 Task: Create a due date automation trigger when advanced on, on the tuesday before a card is due add content with a name or a description not starting with resume at 11:00 AM.
Action: Mouse moved to (1093, 89)
Screenshot: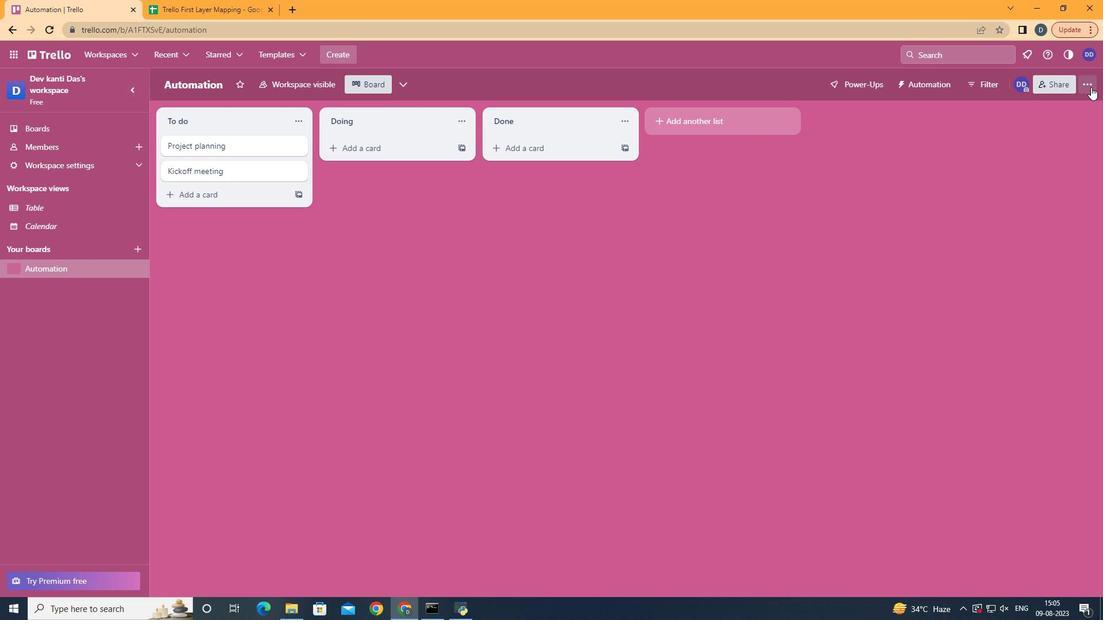 
Action: Mouse pressed left at (1093, 89)
Screenshot: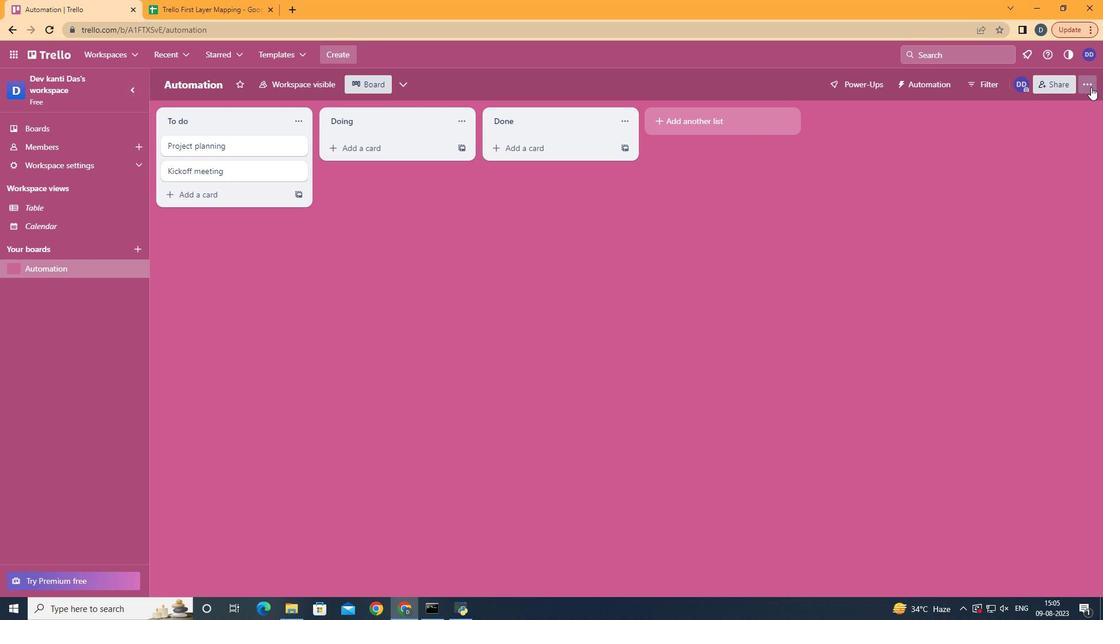 
Action: Mouse moved to (1003, 260)
Screenshot: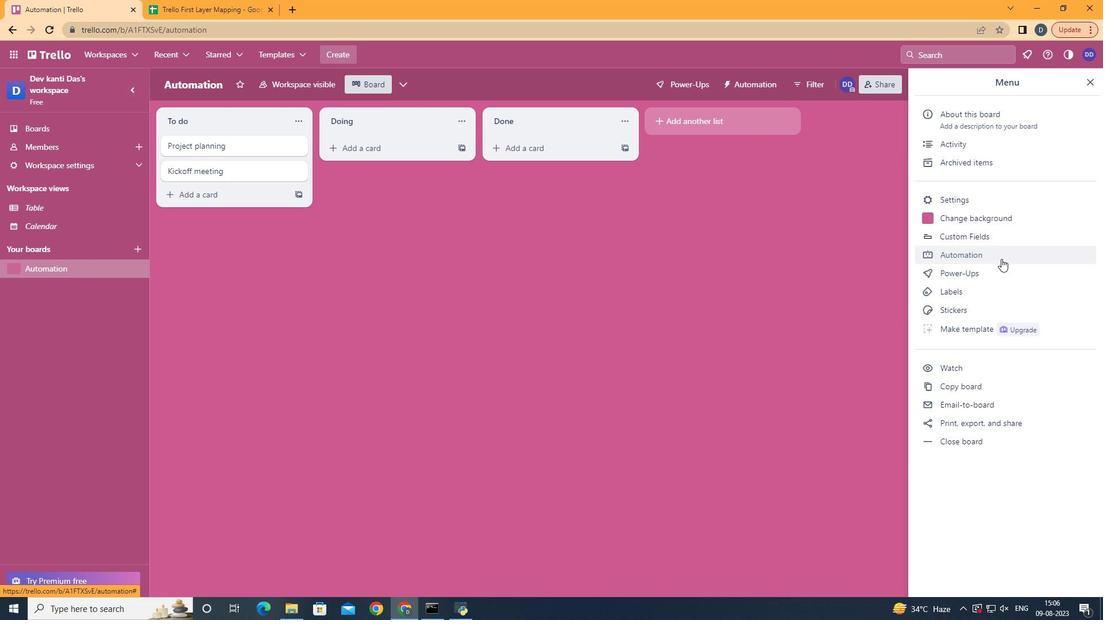 
Action: Mouse pressed left at (1003, 260)
Screenshot: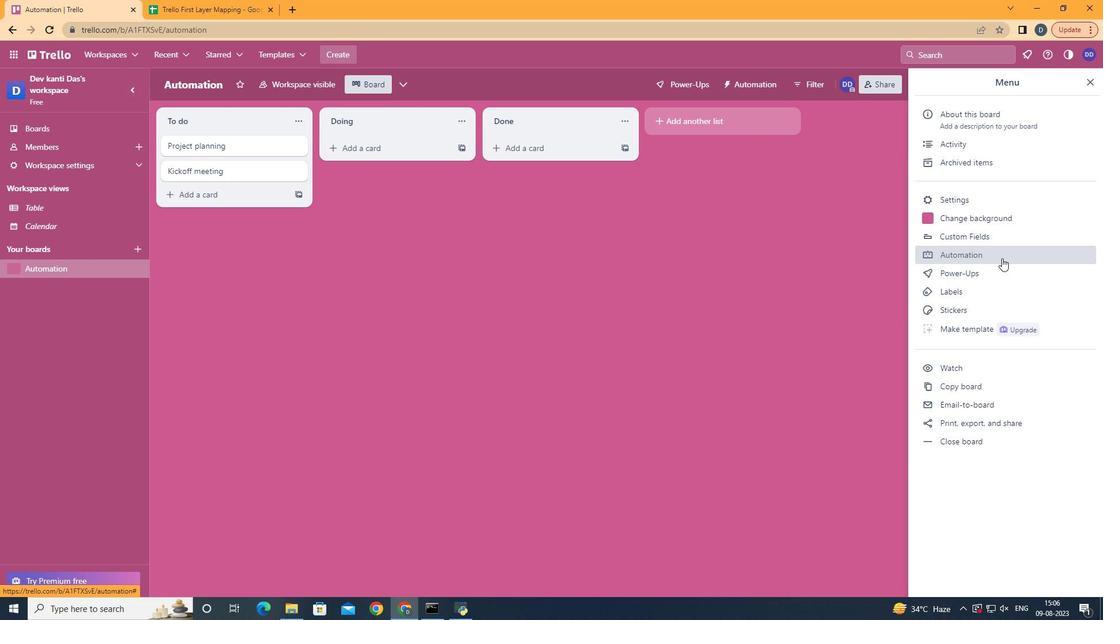 
Action: Mouse moved to (212, 242)
Screenshot: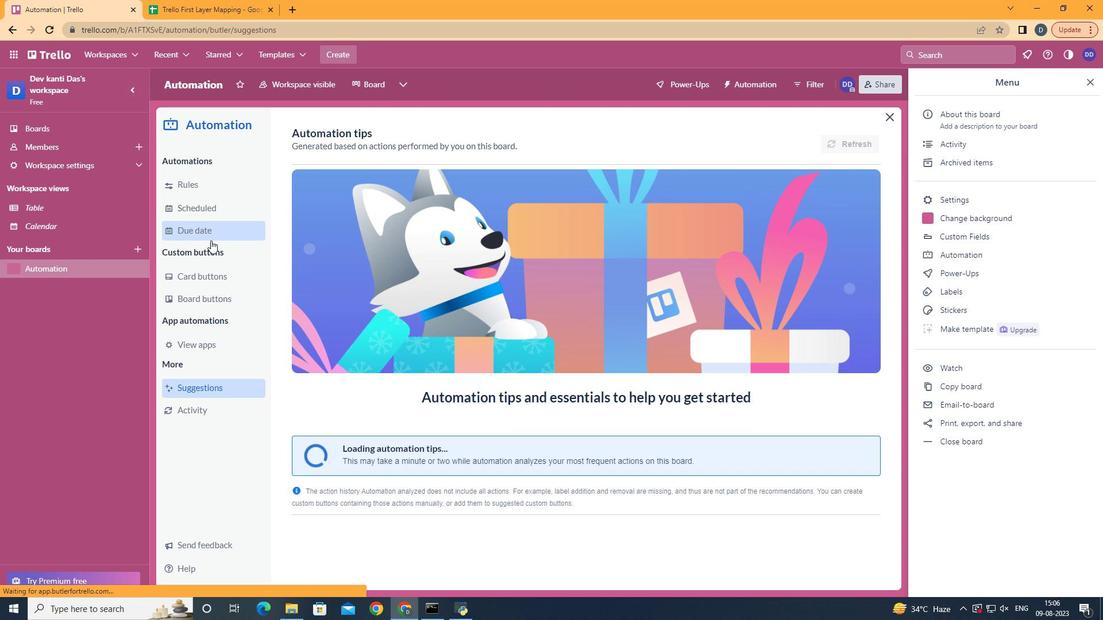 
Action: Mouse pressed left at (212, 242)
Screenshot: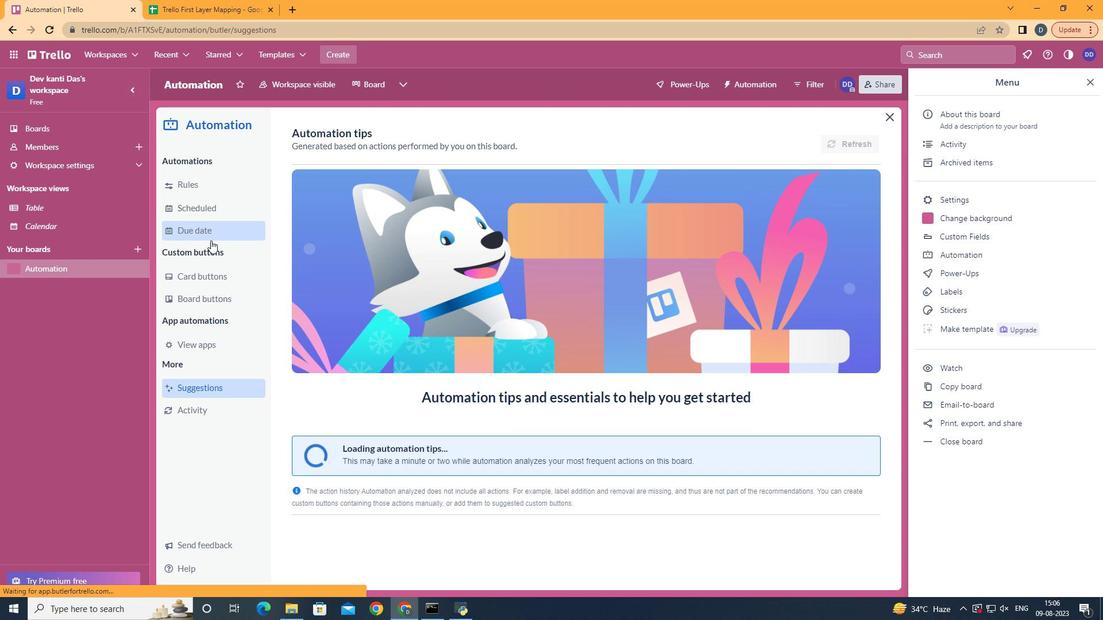 
Action: Mouse moved to (816, 141)
Screenshot: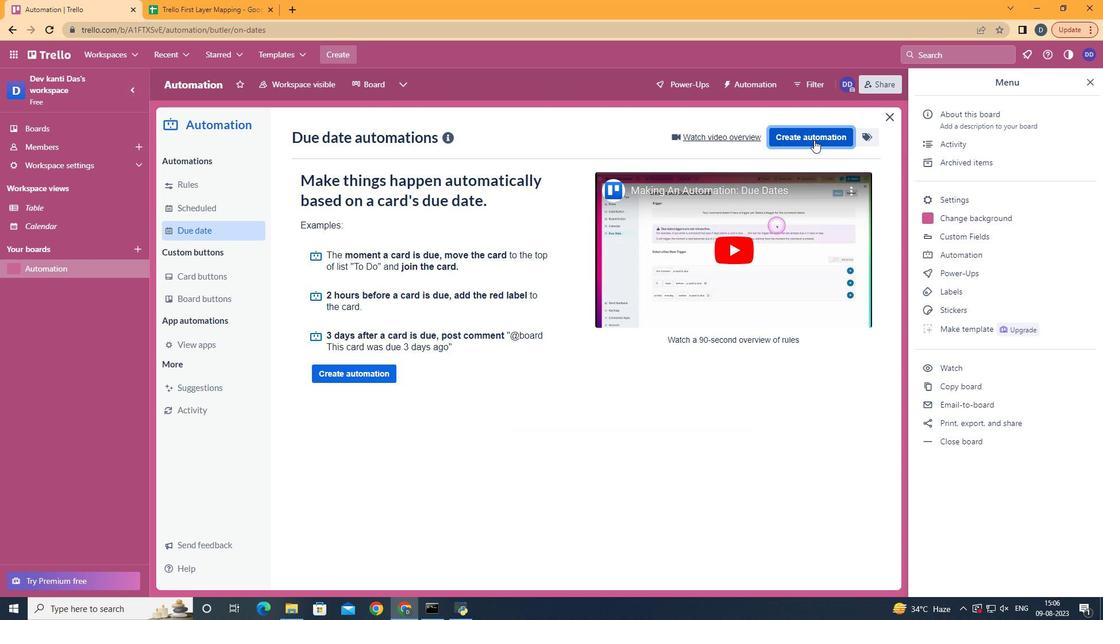 
Action: Mouse pressed left at (816, 141)
Screenshot: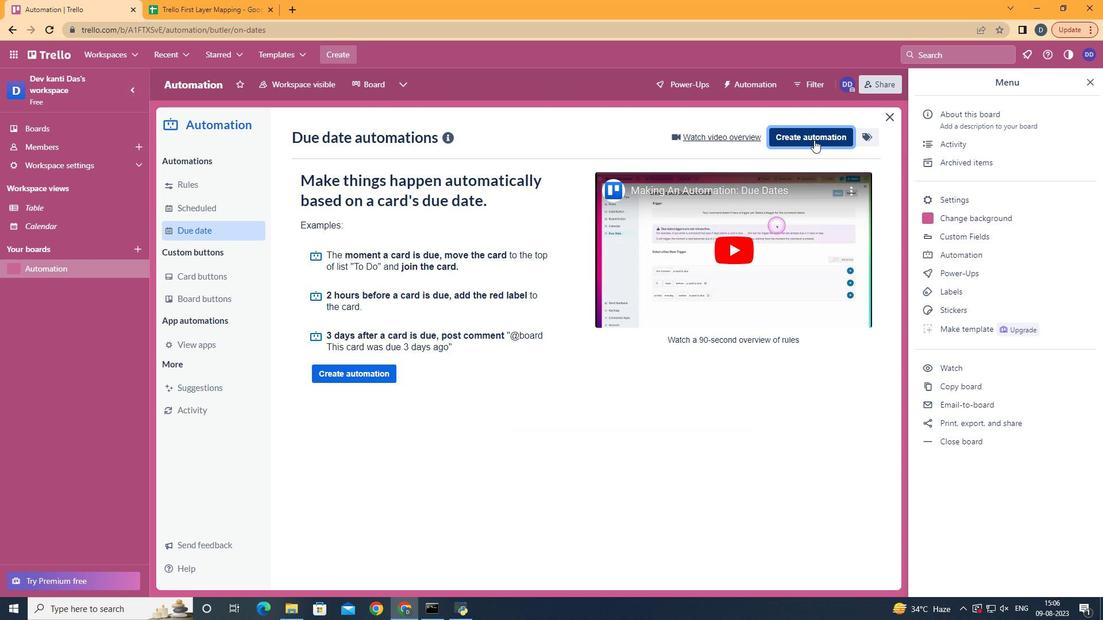 
Action: Mouse moved to (633, 246)
Screenshot: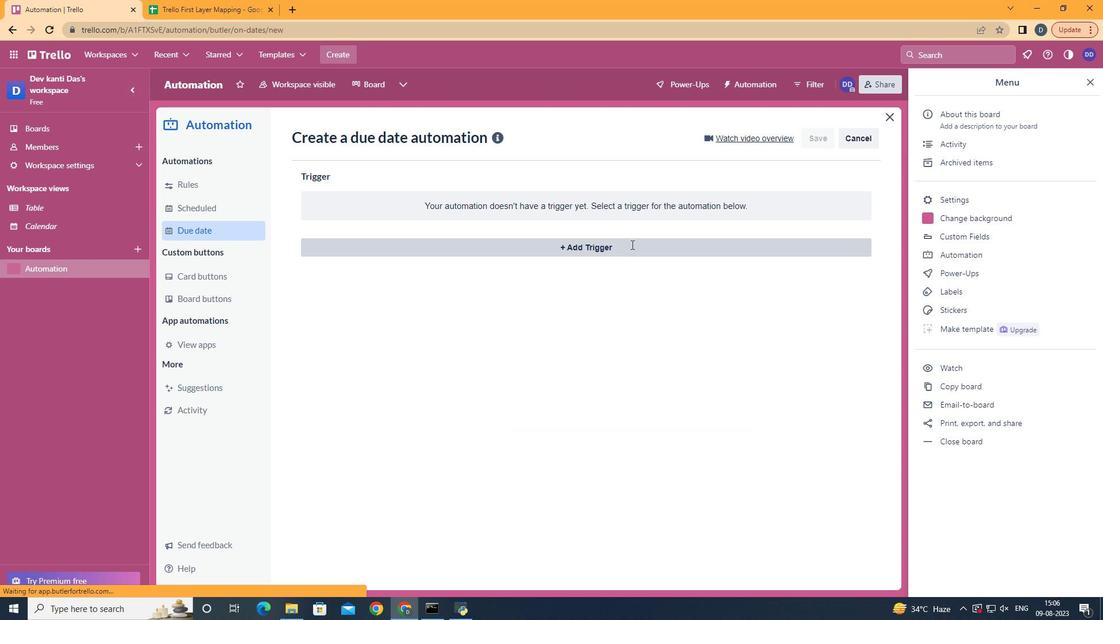 
Action: Mouse pressed left at (633, 246)
Screenshot: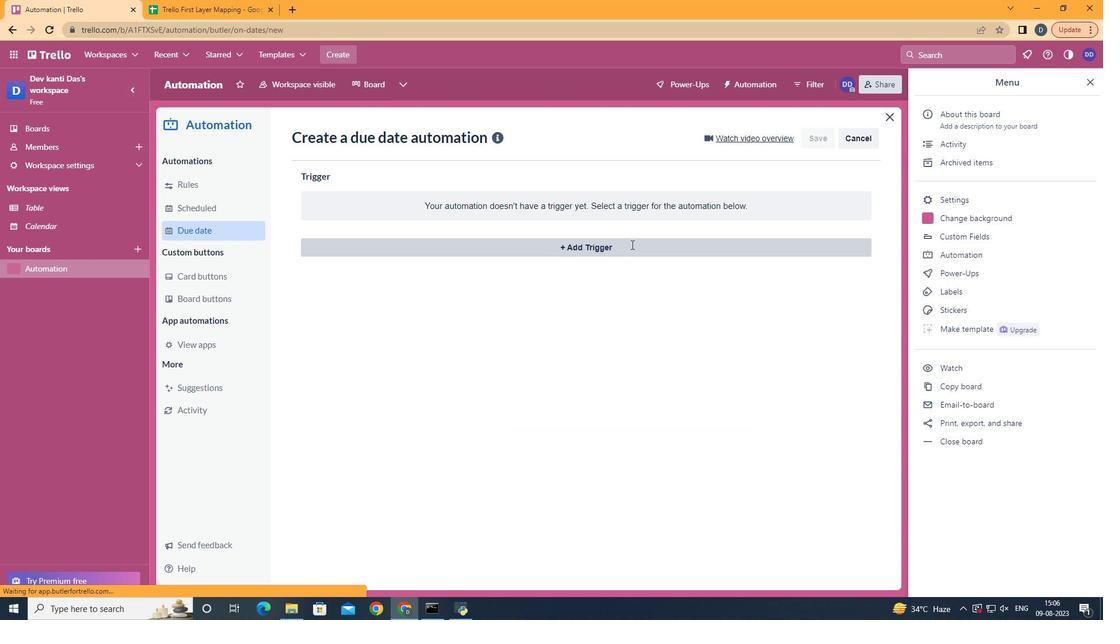 
Action: Mouse moved to (361, 328)
Screenshot: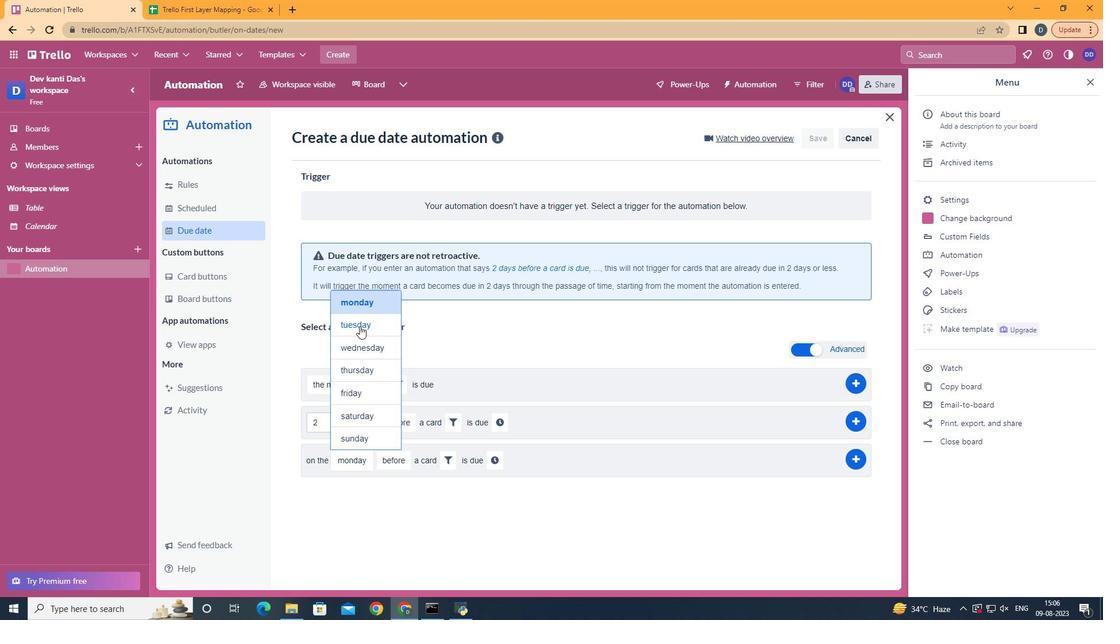 
Action: Mouse pressed left at (361, 328)
Screenshot: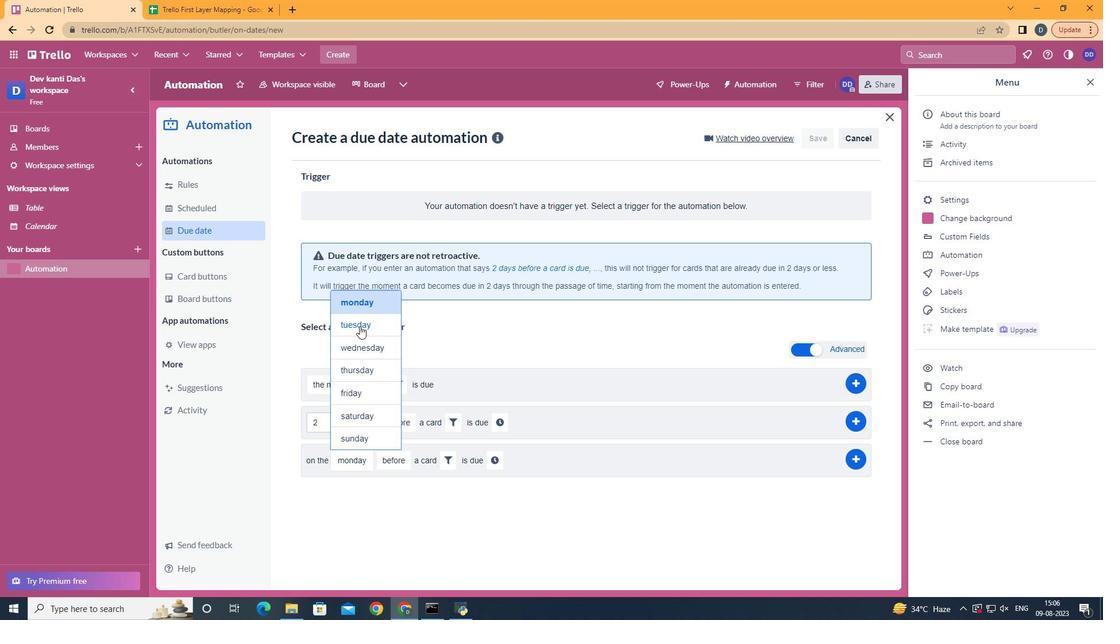 
Action: Mouse moved to (440, 460)
Screenshot: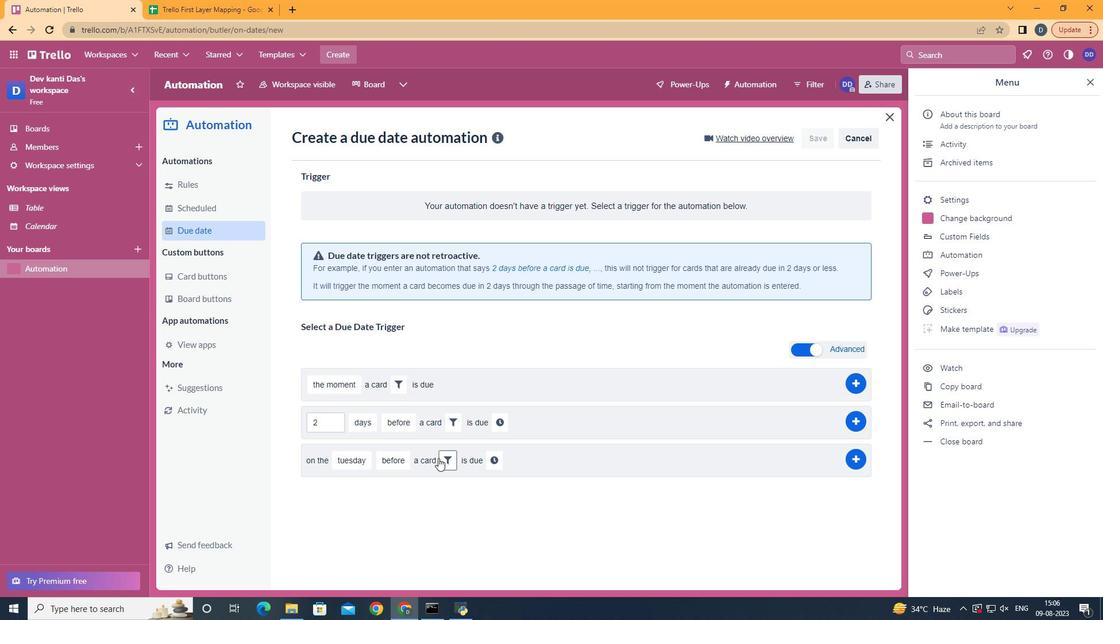 
Action: Mouse pressed left at (440, 460)
Screenshot: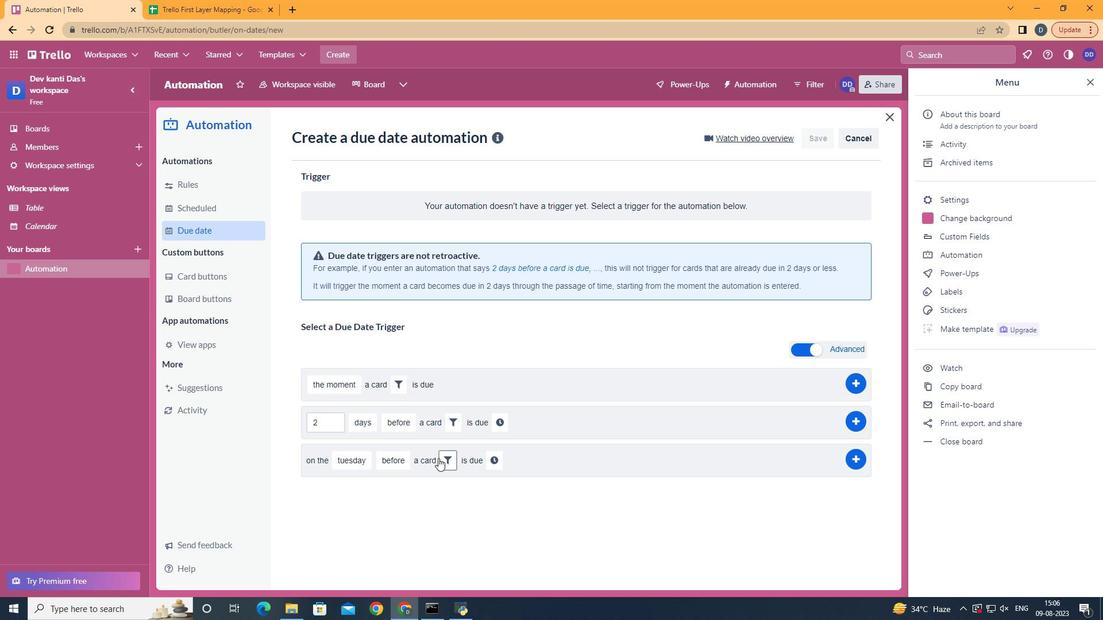 
Action: Mouse moved to (584, 502)
Screenshot: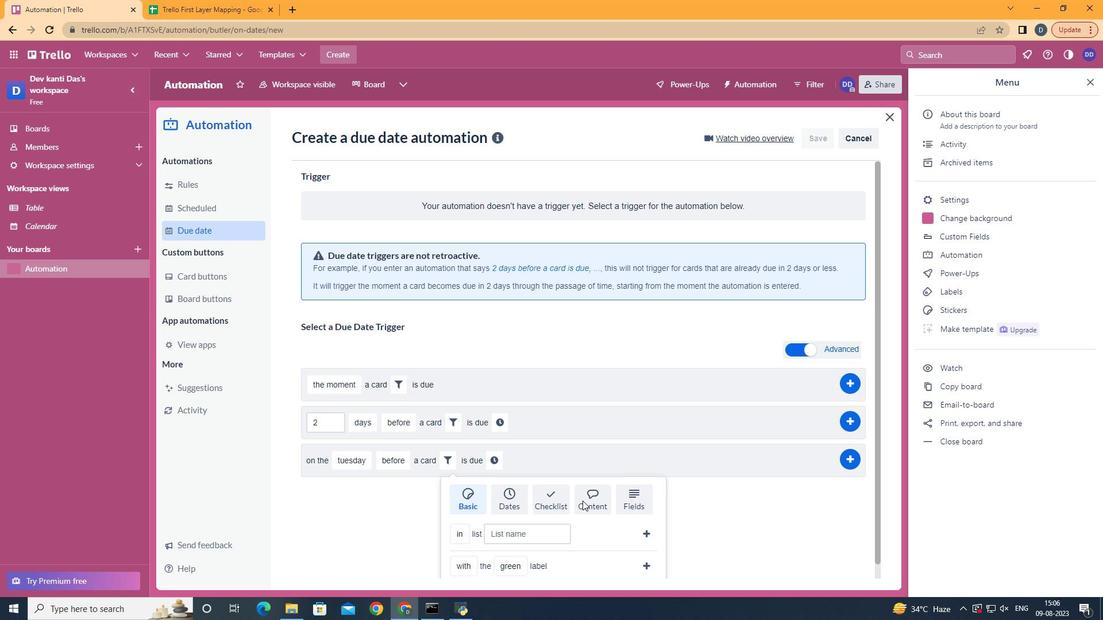 
Action: Mouse pressed left at (584, 502)
Screenshot: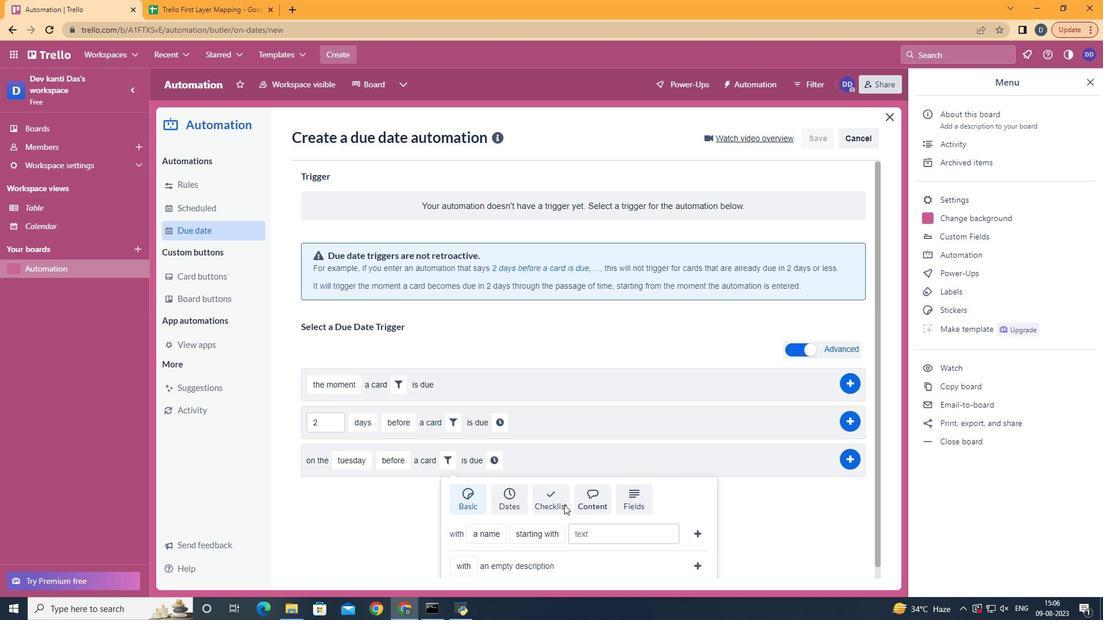 
Action: Mouse moved to (502, 509)
Screenshot: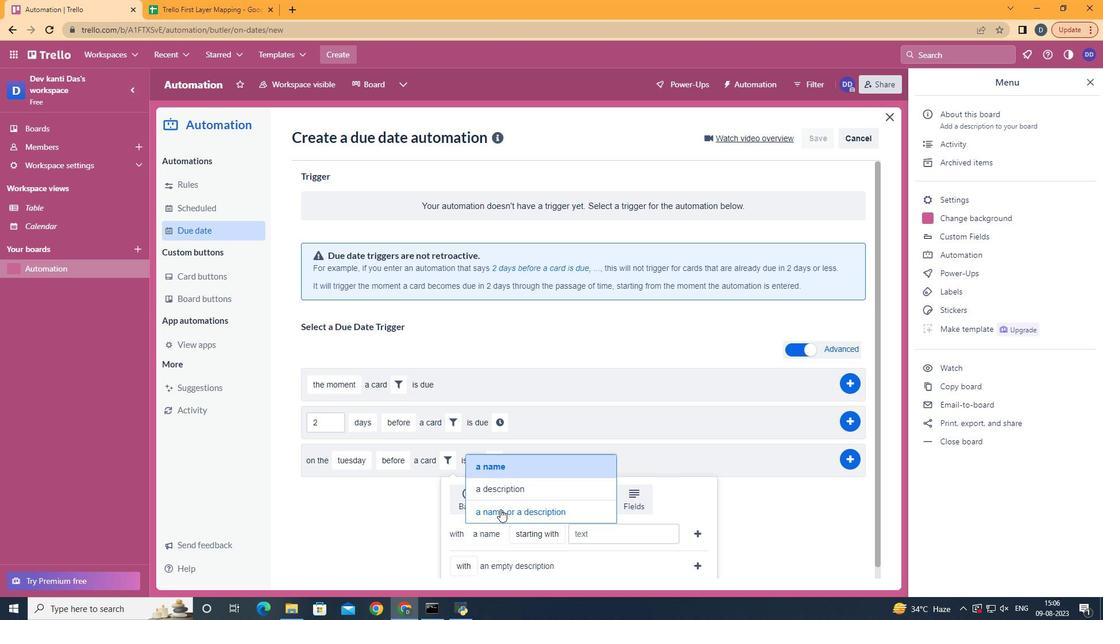 
Action: Mouse pressed left at (502, 509)
Screenshot: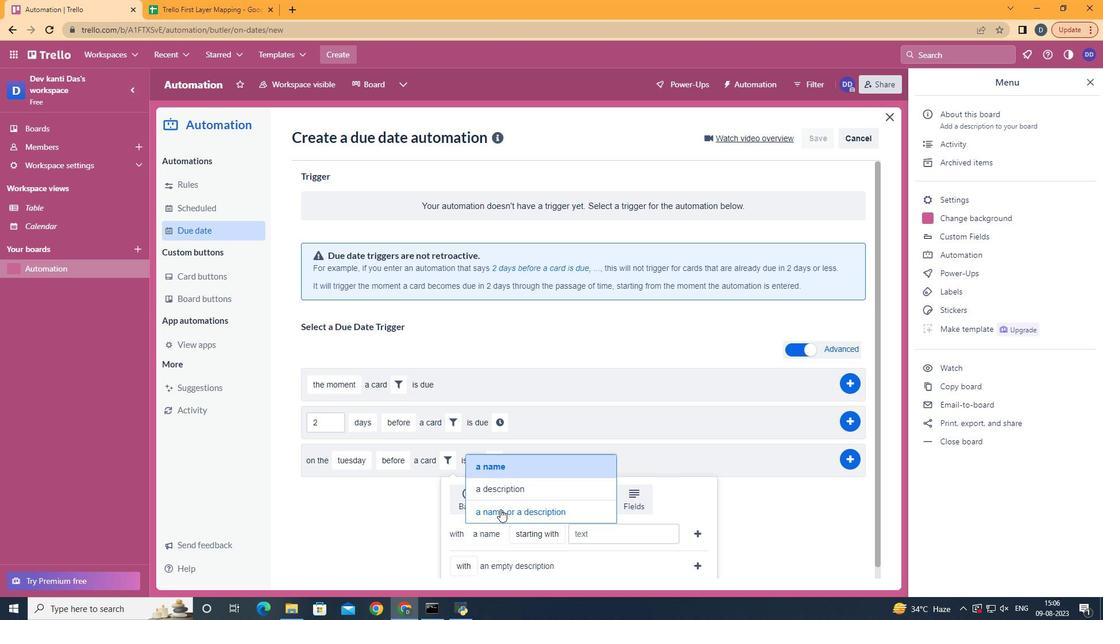 
Action: Mouse moved to (608, 463)
Screenshot: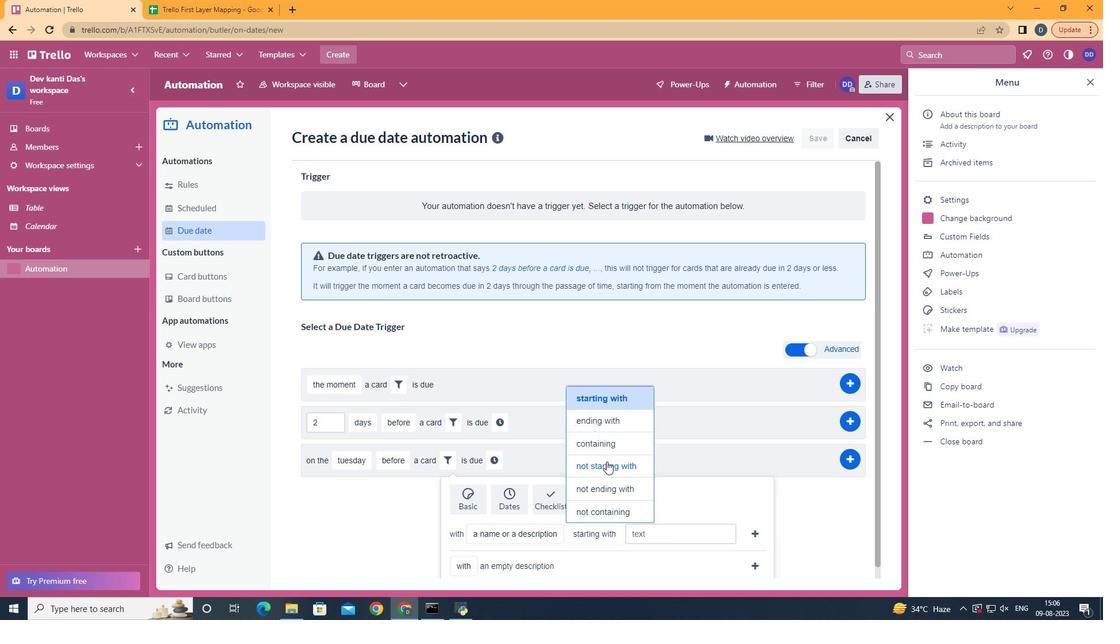 
Action: Mouse pressed left at (608, 463)
Screenshot: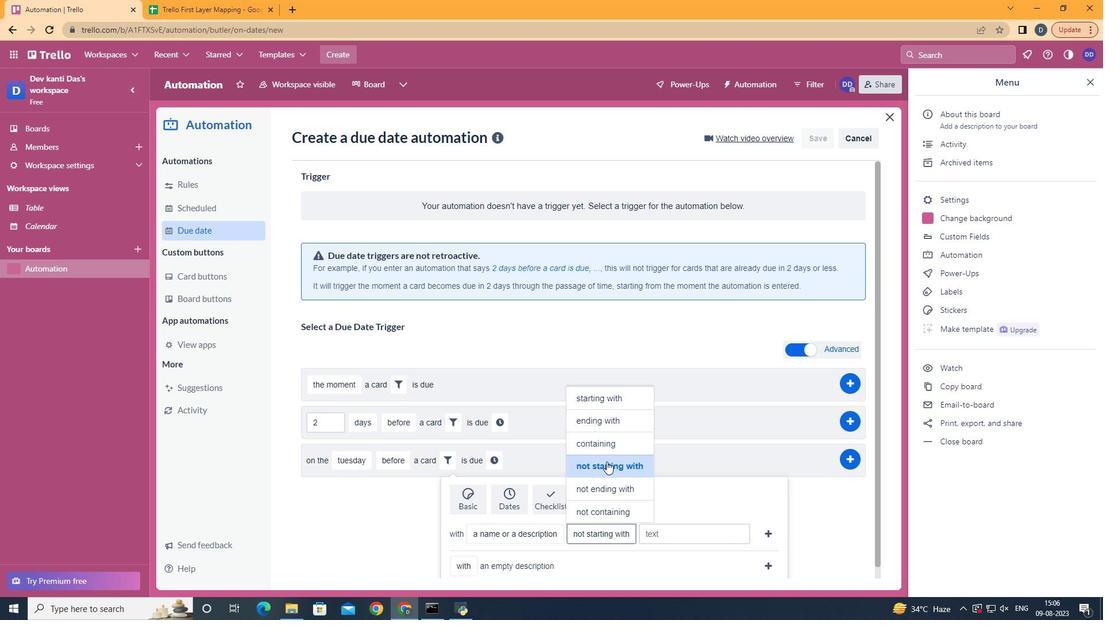 
Action: Mouse moved to (697, 542)
Screenshot: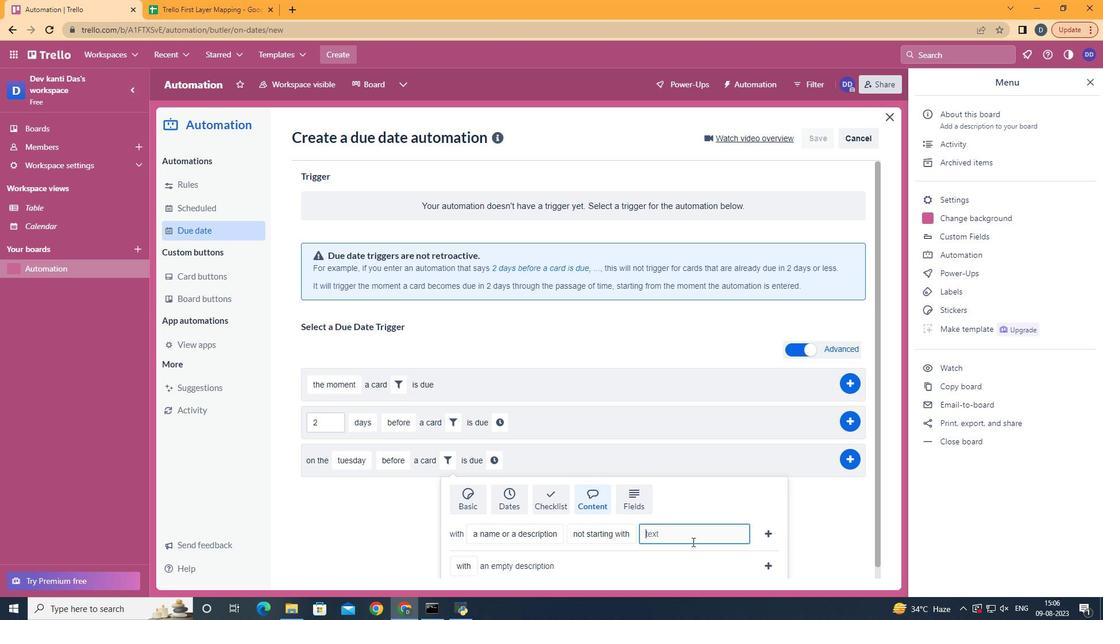 
Action: Mouse pressed left at (699, 529)
Screenshot: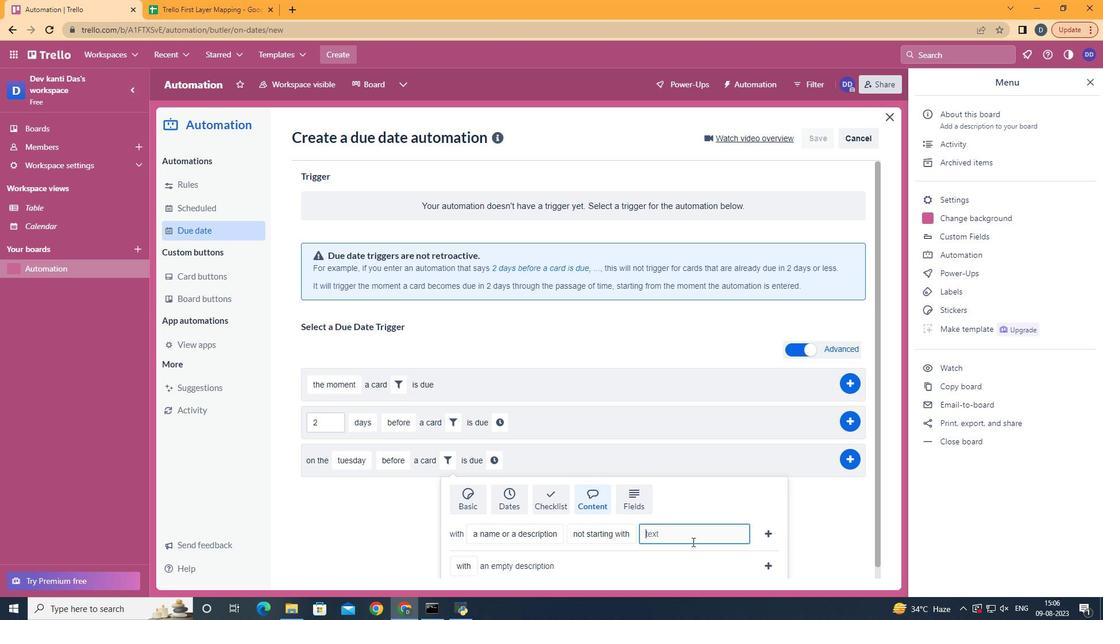 
Action: Mouse moved to (694, 544)
Screenshot: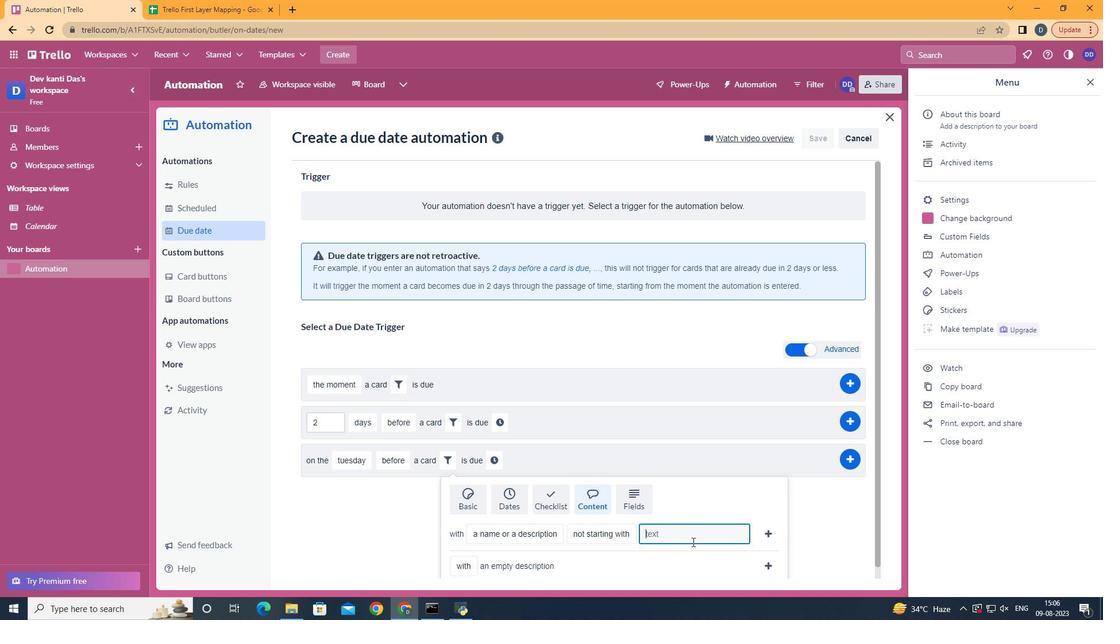 
Action: Mouse pressed left at (694, 544)
Screenshot: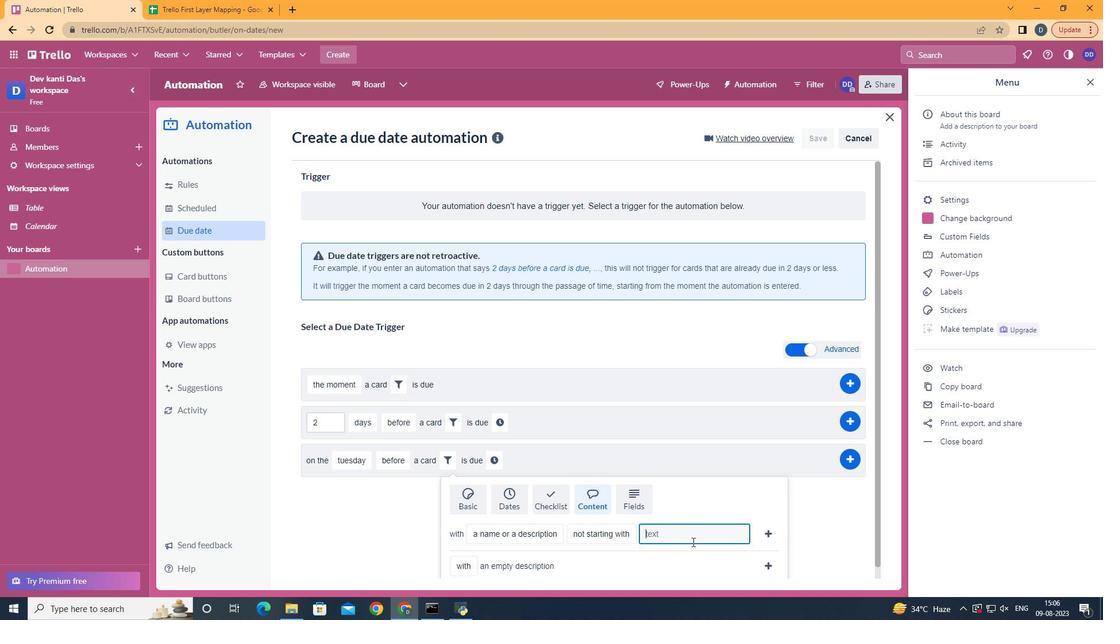 
Action: Mouse moved to (694, 544)
Screenshot: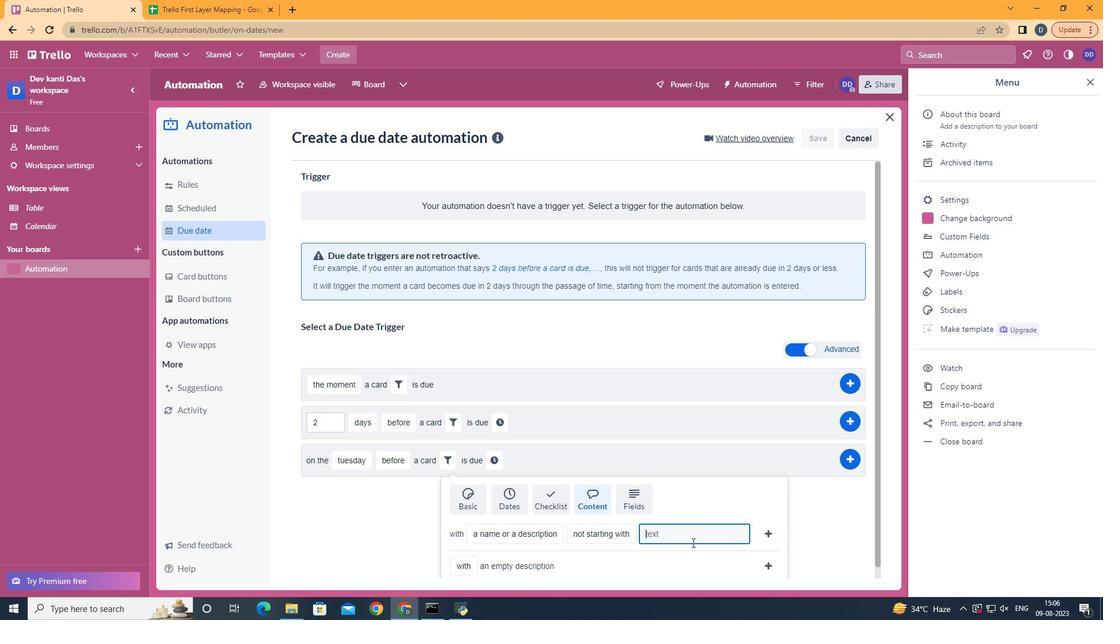 
Action: Key pressed resy<Key.backspace>ume
Screenshot: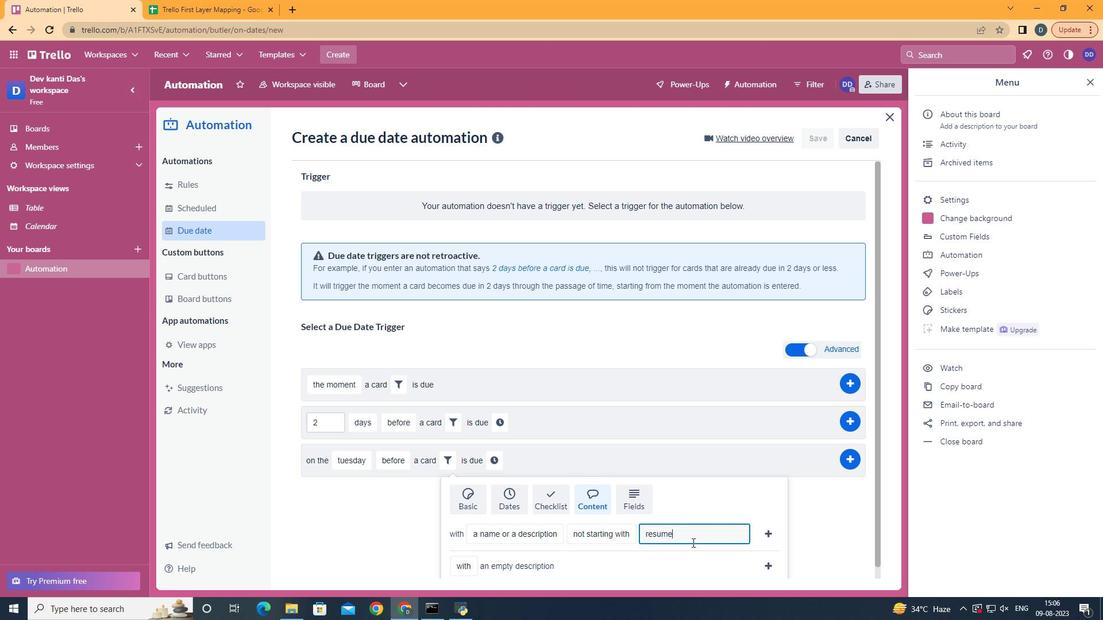 
Action: Mouse moved to (771, 536)
Screenshot: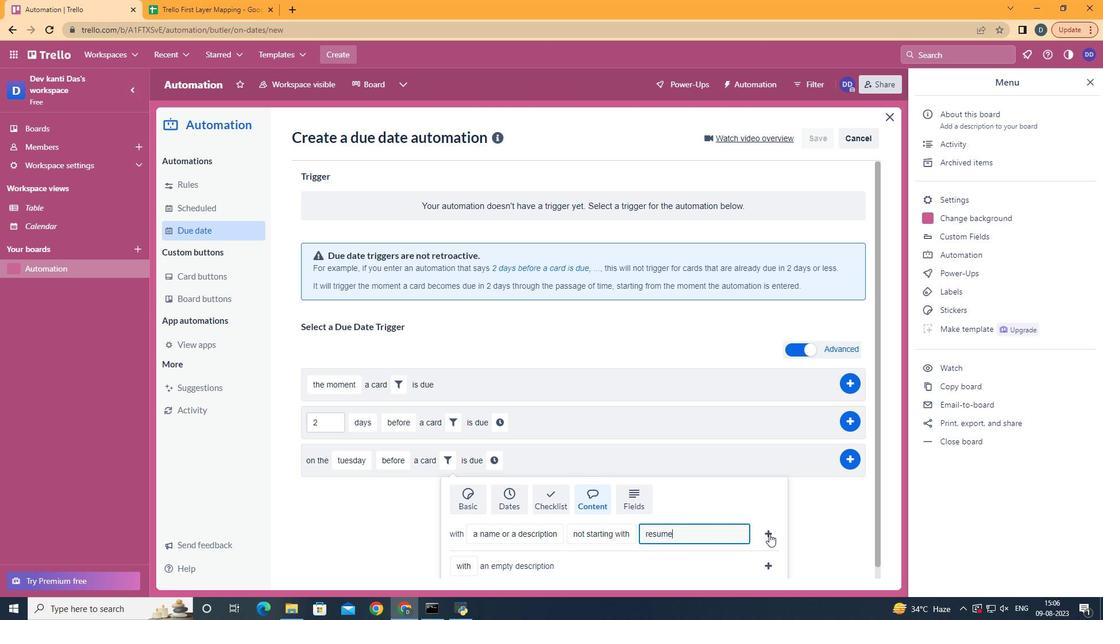 
Action: Mouse pressed left at (771, 536)
Screenshot: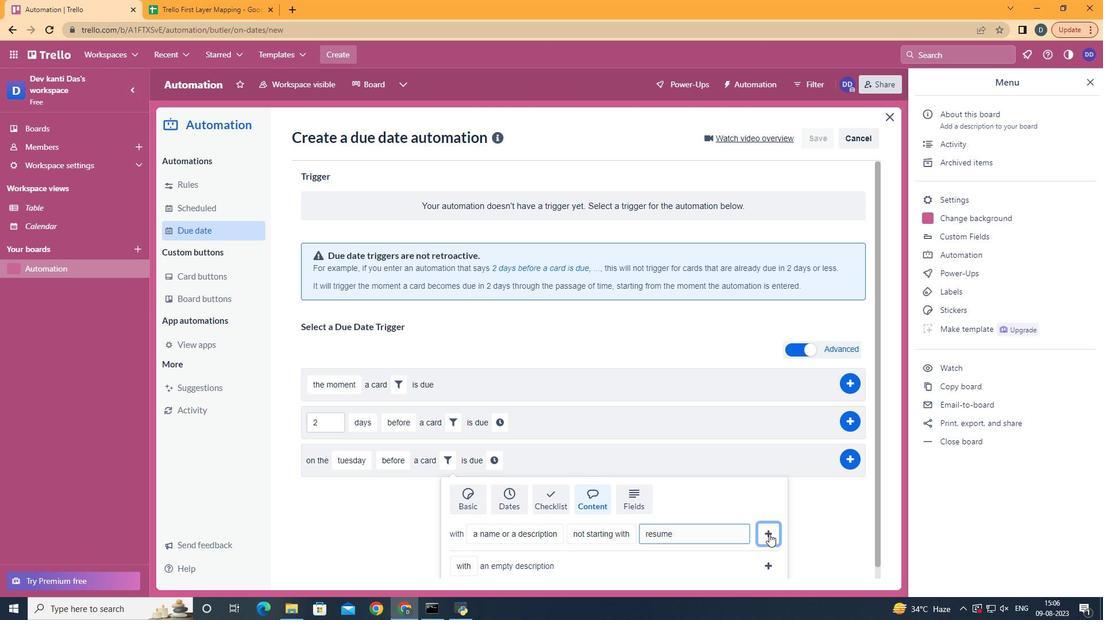 
Action: Mouse moved to (713, 467)
Screenshot: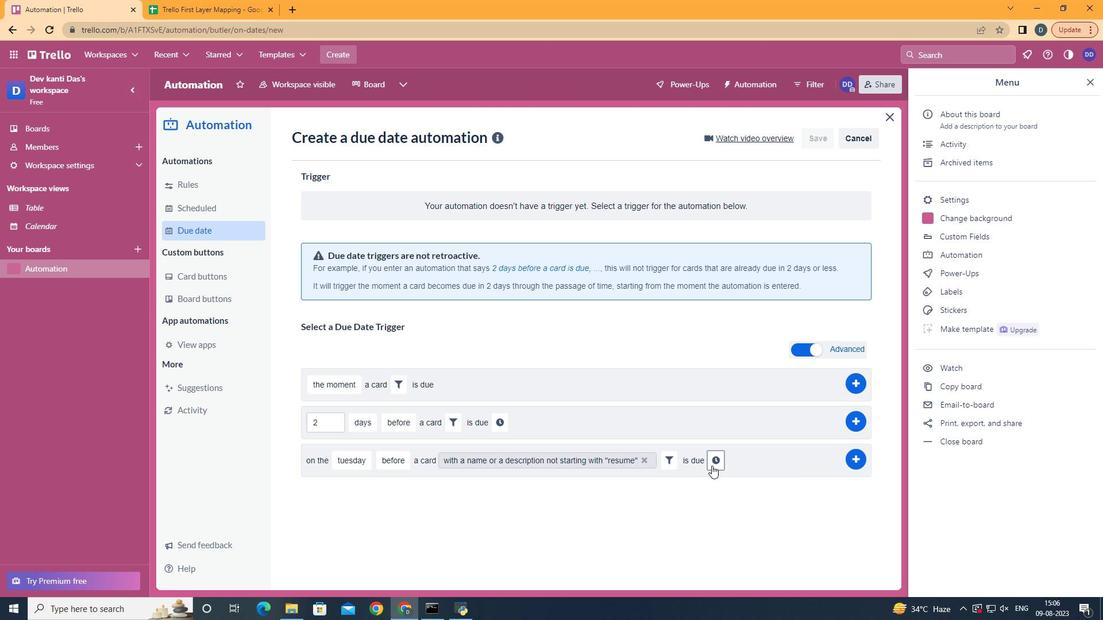 
Action: Mouse pressed left at (713, 467)
Screenshot: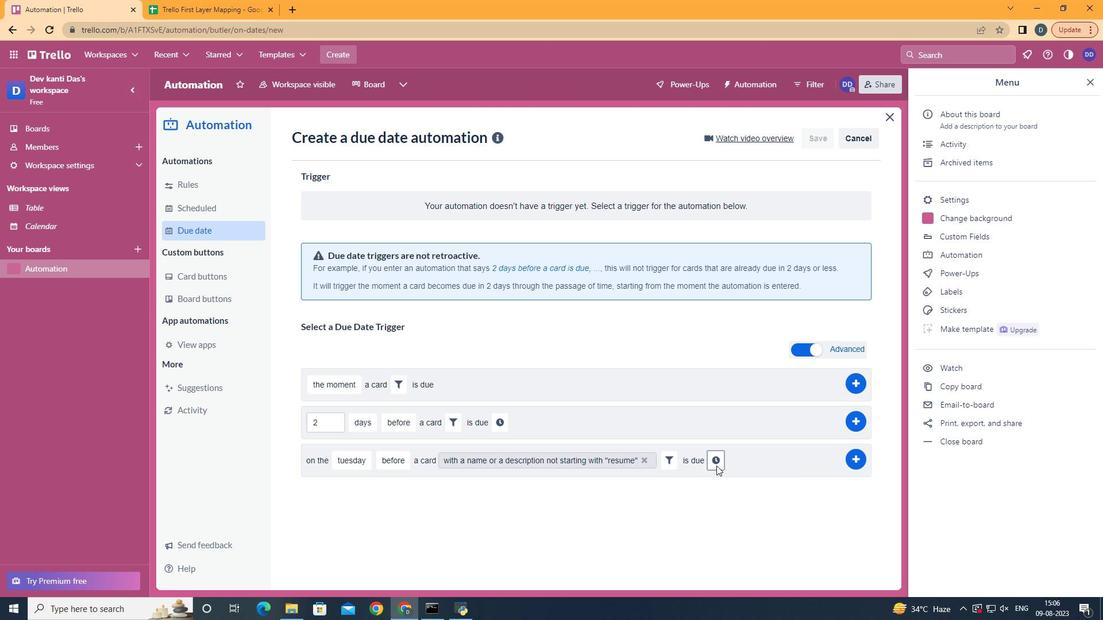 
Action: Mouse moved to (348, 490)
Screenshot: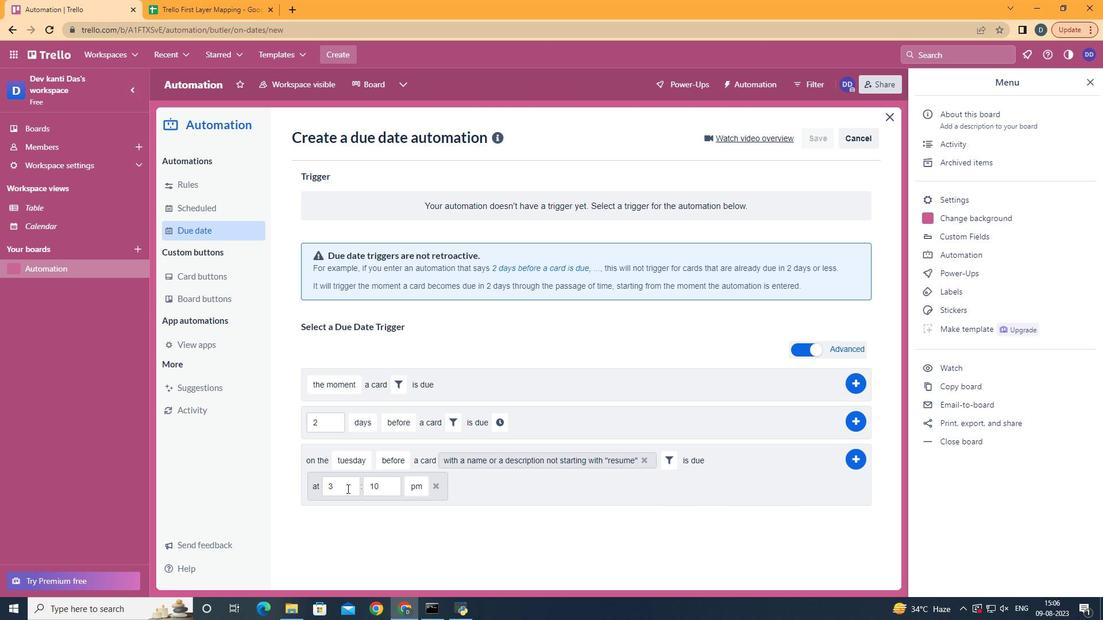 
Action: Mouse pressed left at (348, 490)
Screenshot: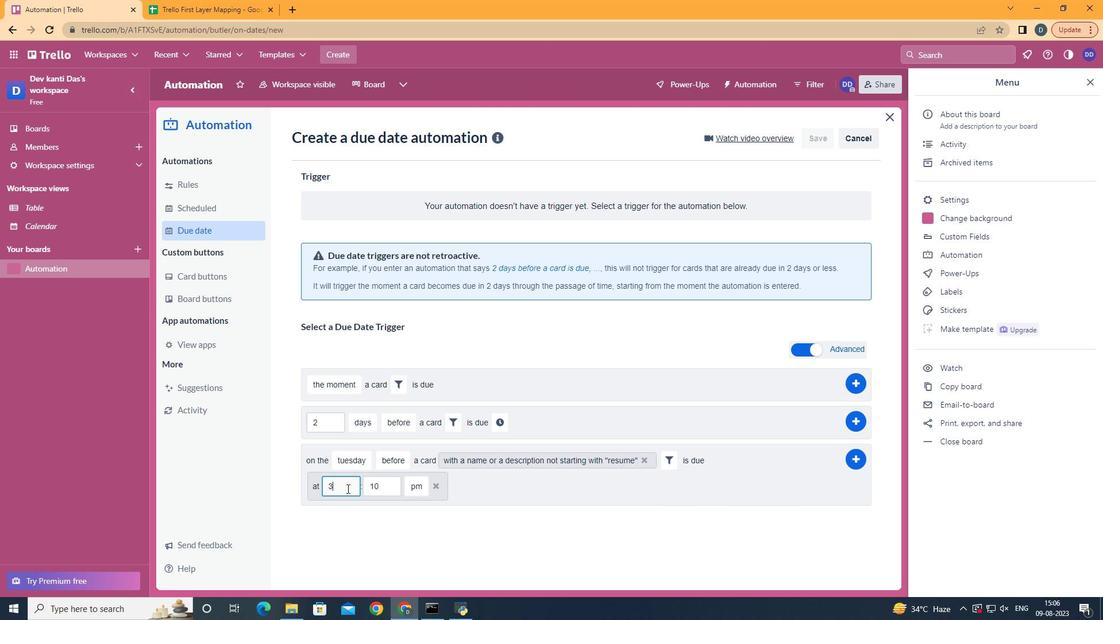 
Action: Mouse moved to (336, 493)
Screenshot: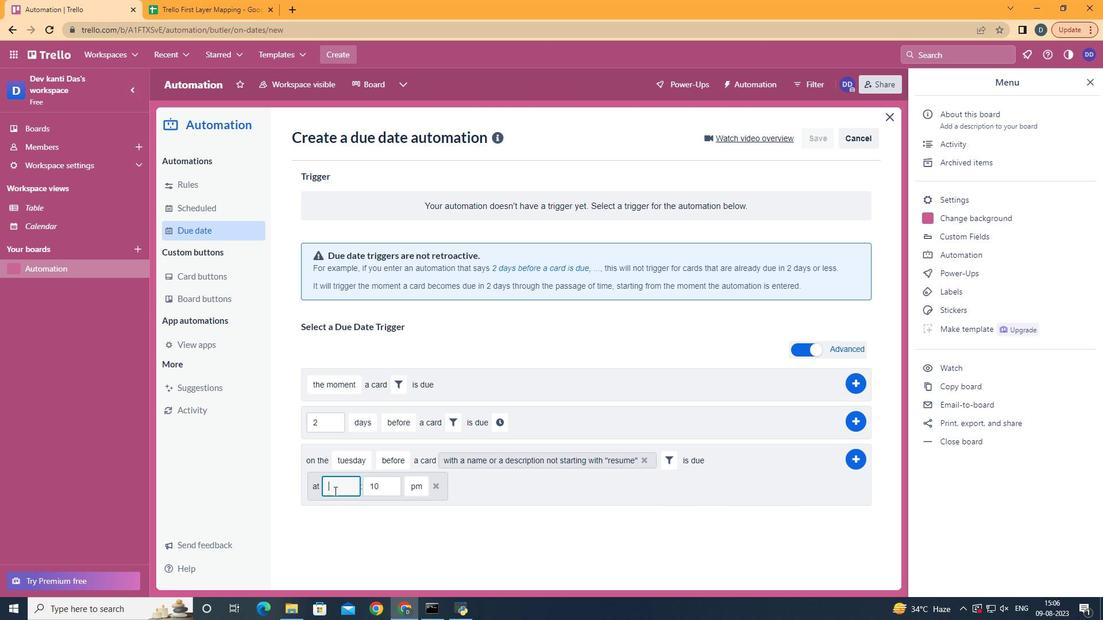 
Action: Key pressed <Key.backspace>11
Screenshot: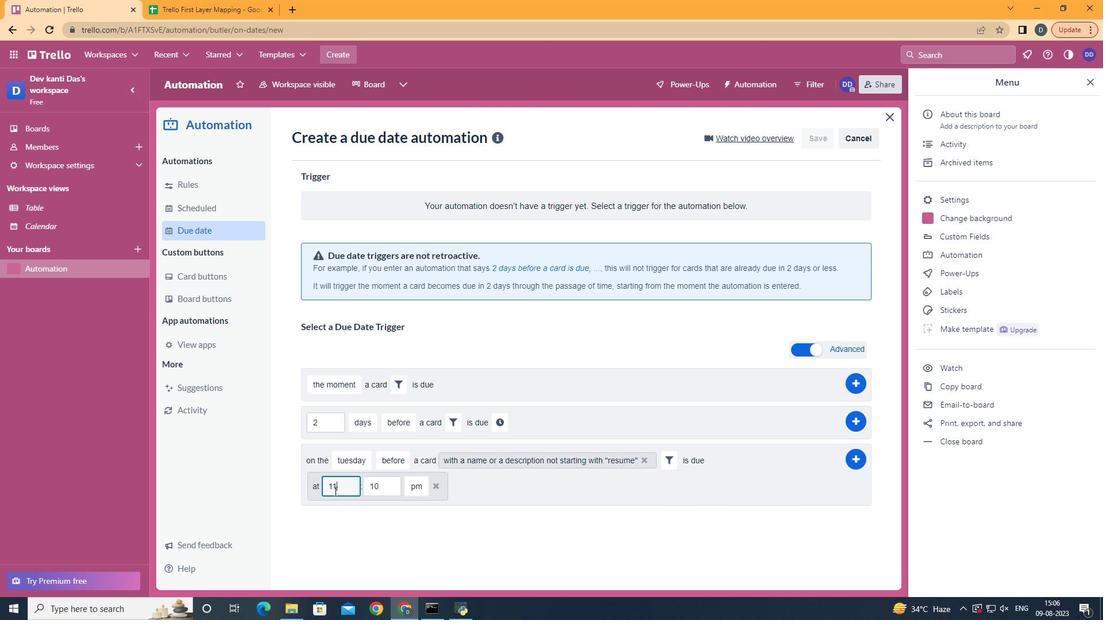 
Action: Mouse moved to (385, 483)
Screenshot: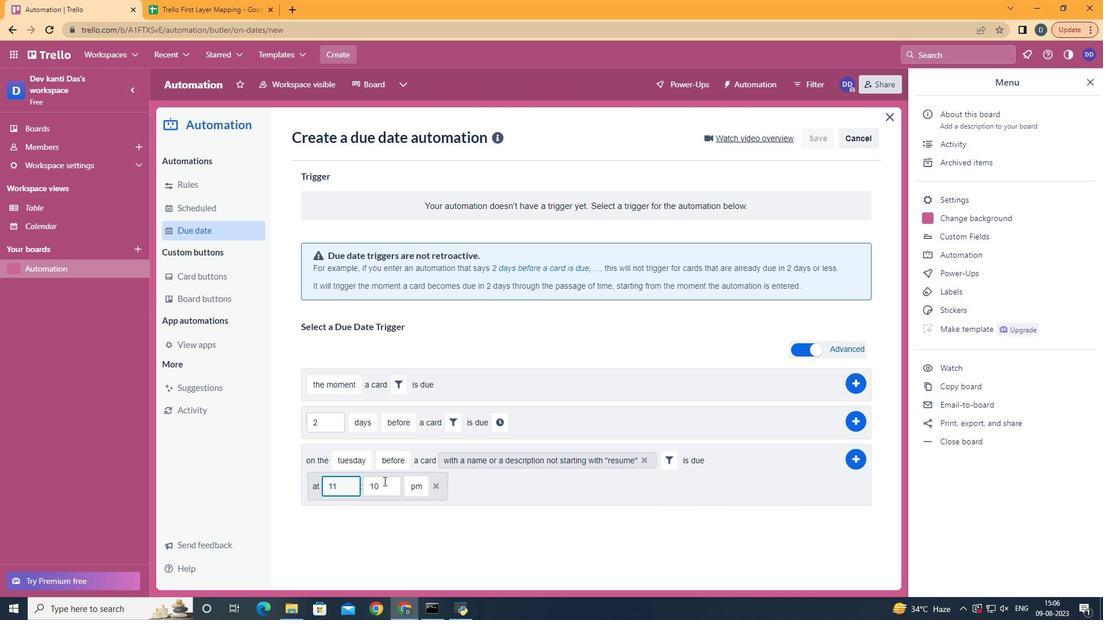 
Action: Mouse pressed left at (385, 483)
Screenshot: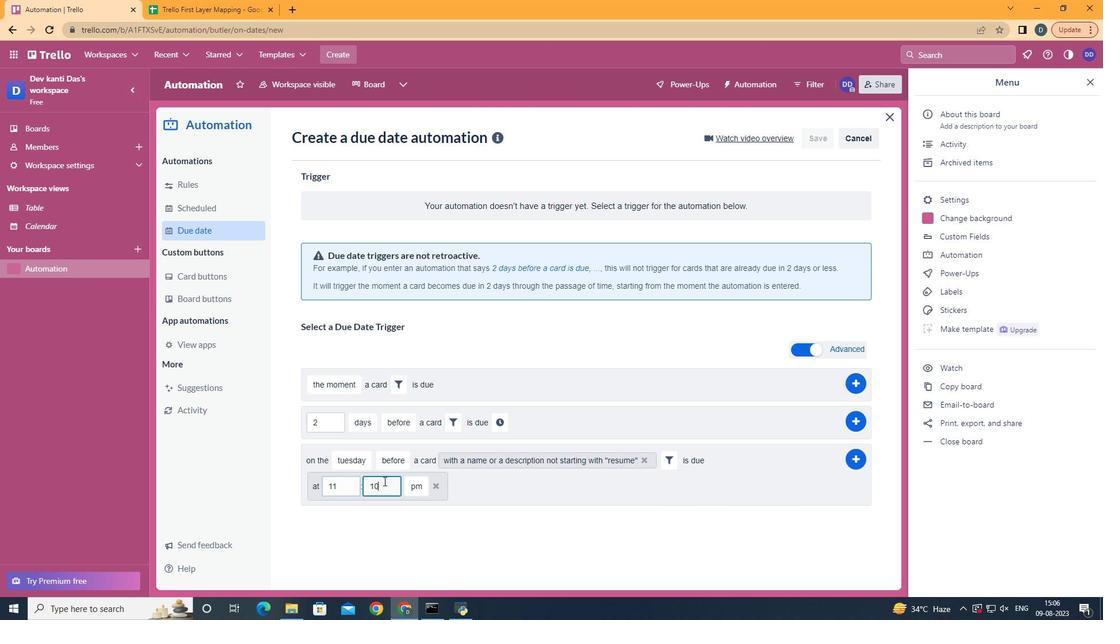 
Action: Key pressed <Key.backspace><Key.backspace>00
Screenshot: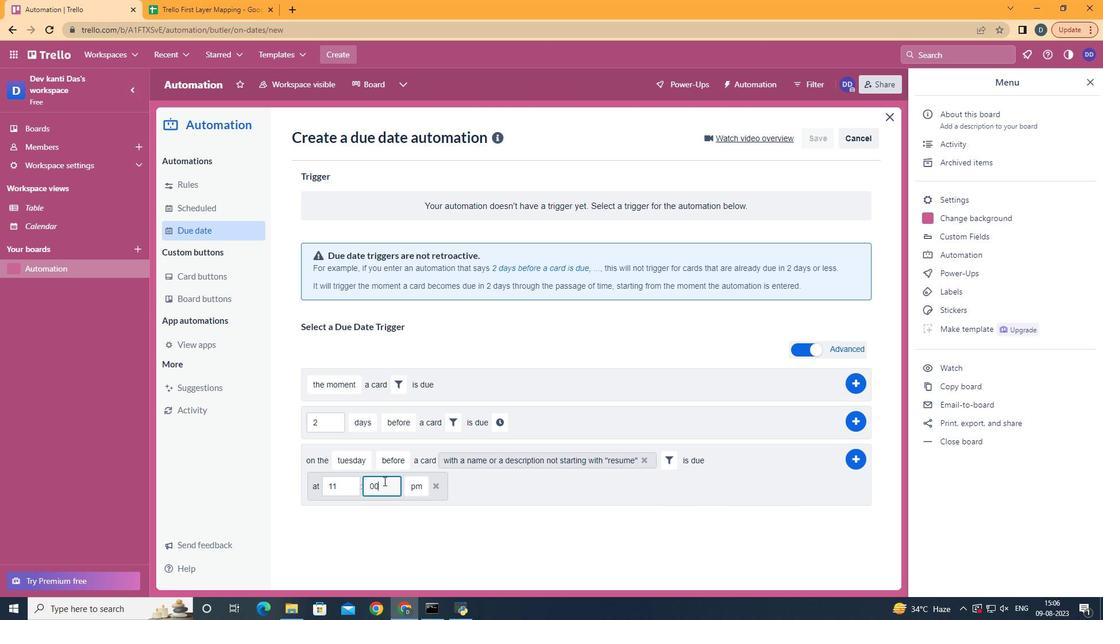 
Action: Mouse moved to (421, 509)
Screenshot: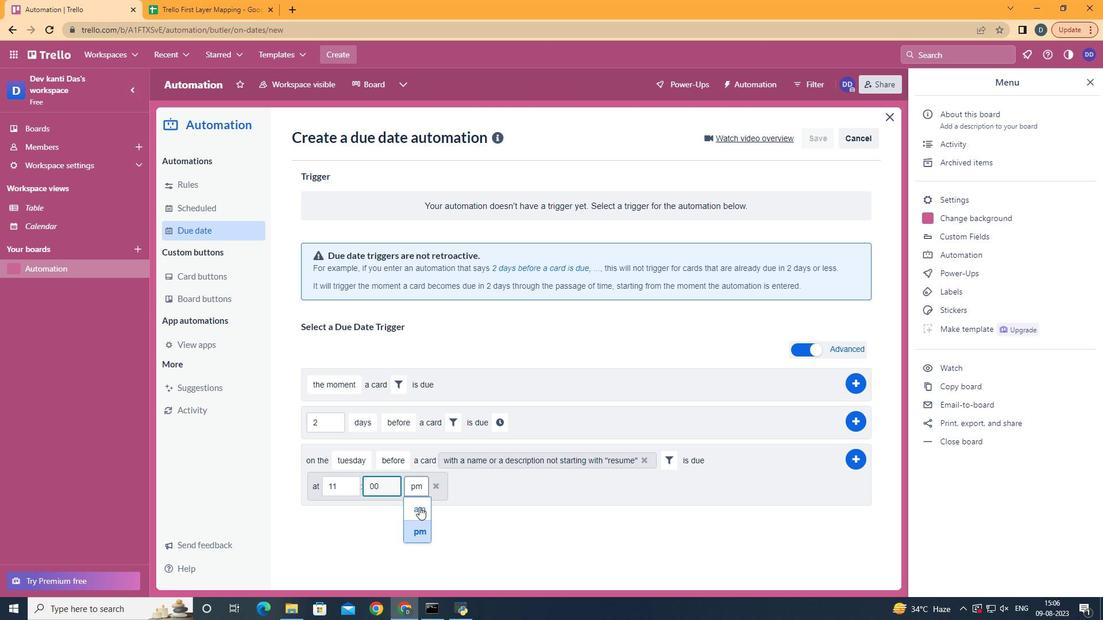 
Action: Mouse pressed left at (421, 509)
Screenshot: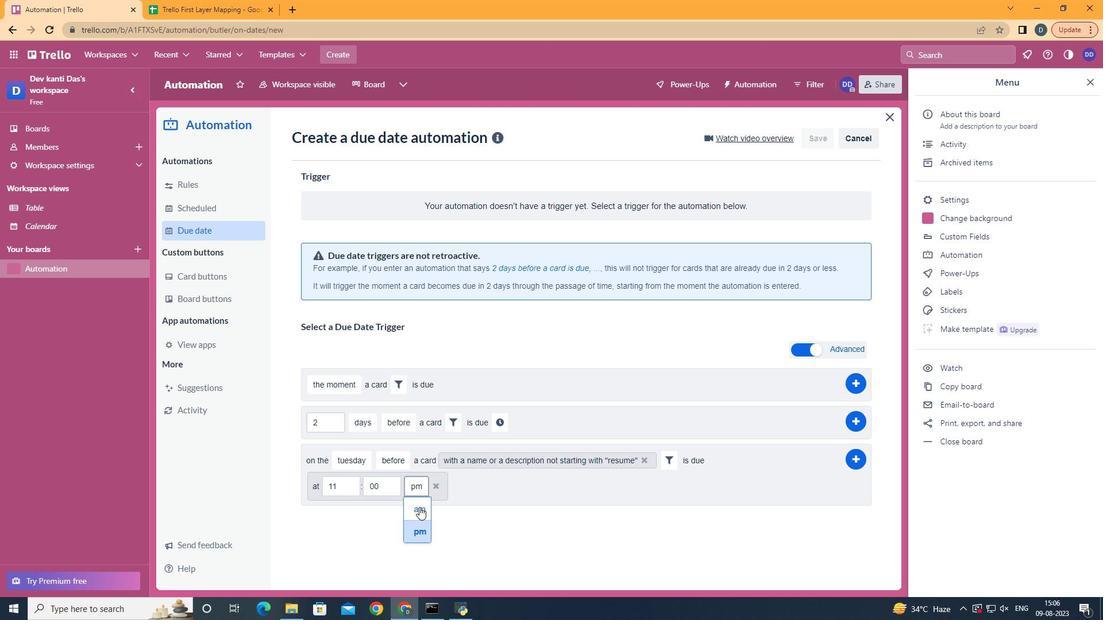 
Action: Mouse moved to (859, 459)
Screenshot: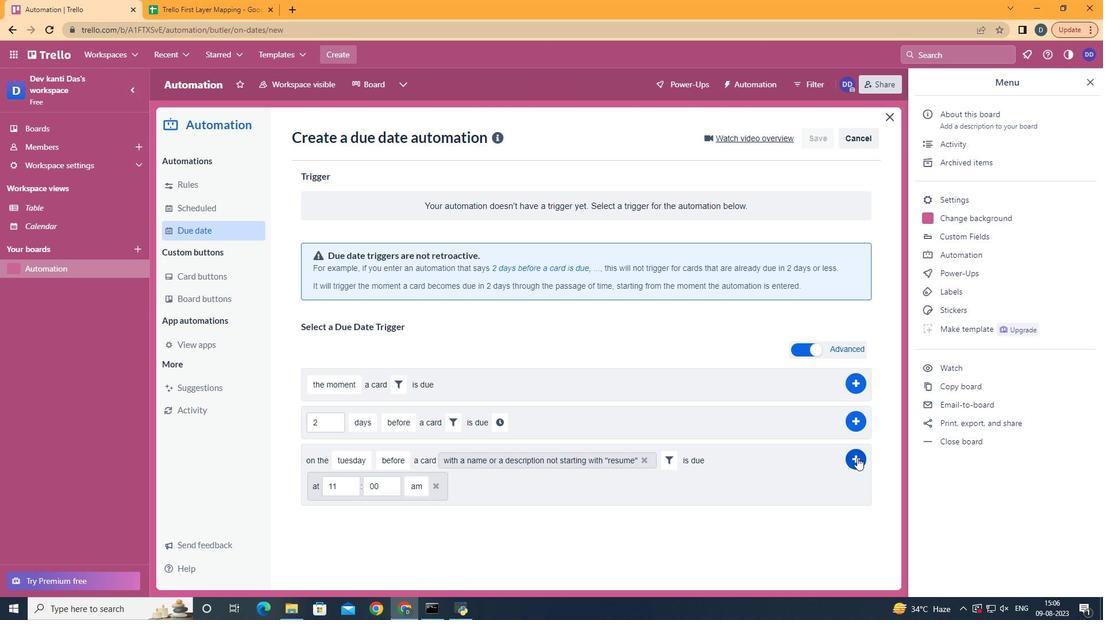 
Action: Mouse pressed left at (859, 459)
Screenshot: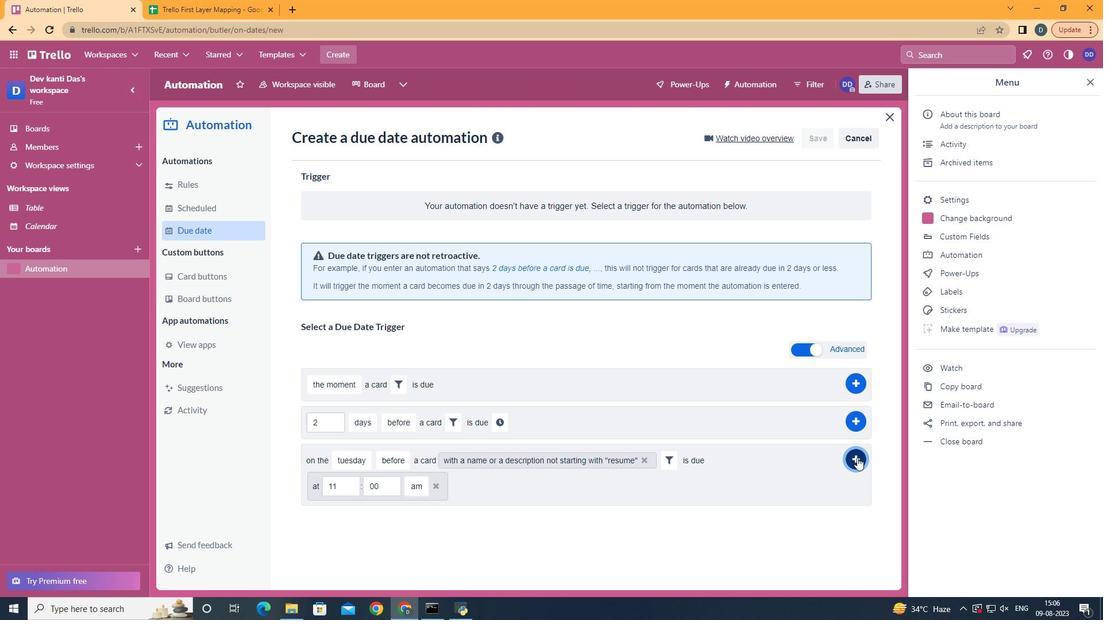 
Action: Mouse moved to (406, 298)
Screenshot: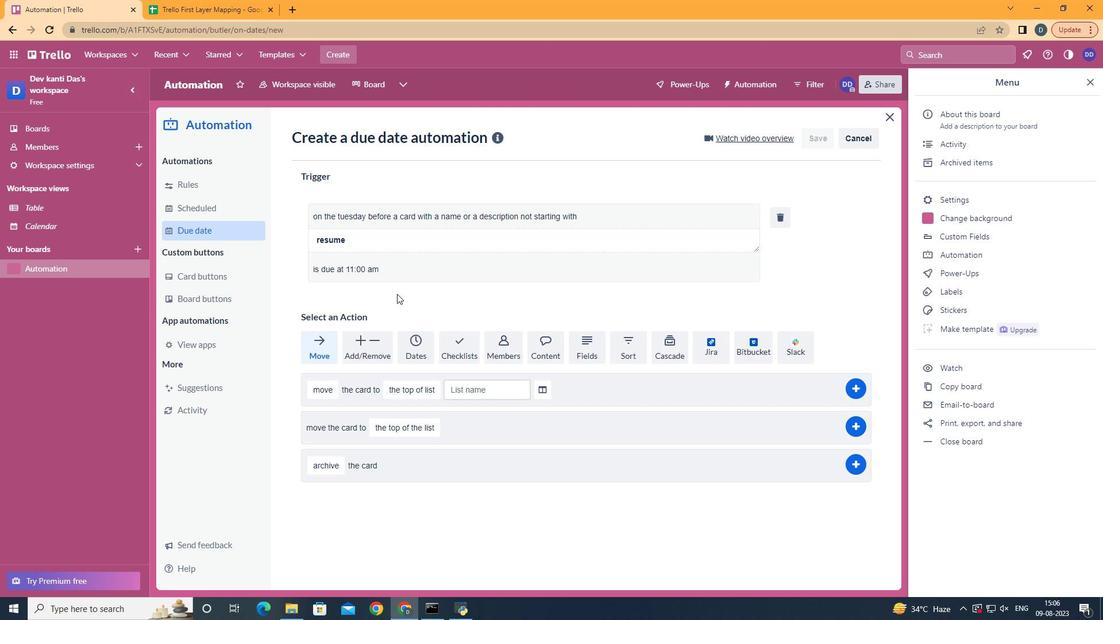 
